 Task: Change the paper size with "Legal (8.5x14")" in print settings.
Action: Mouse moved to (62, 99)
Screenshot: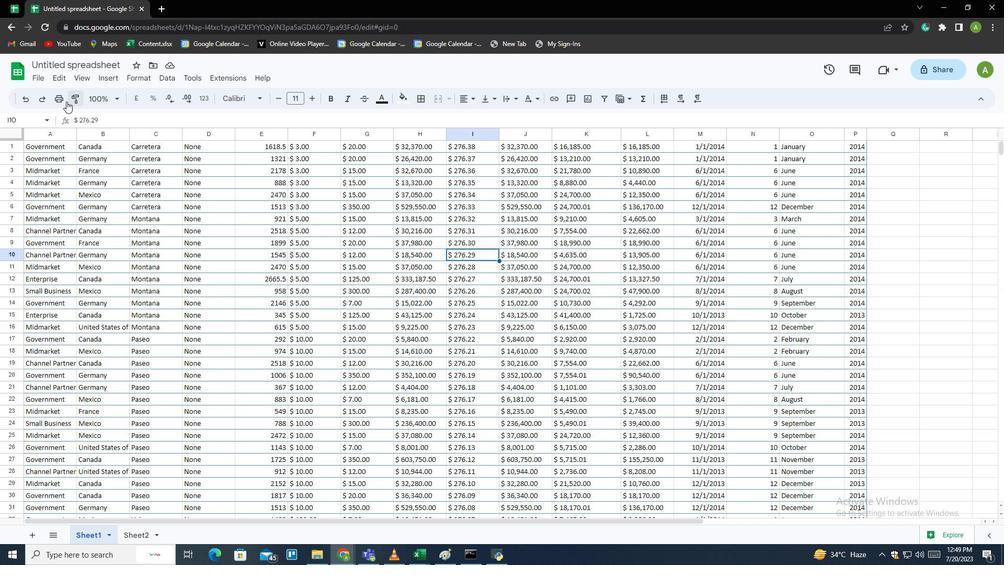
Action: Mouse pressed left at (62, 99)
Screenshot: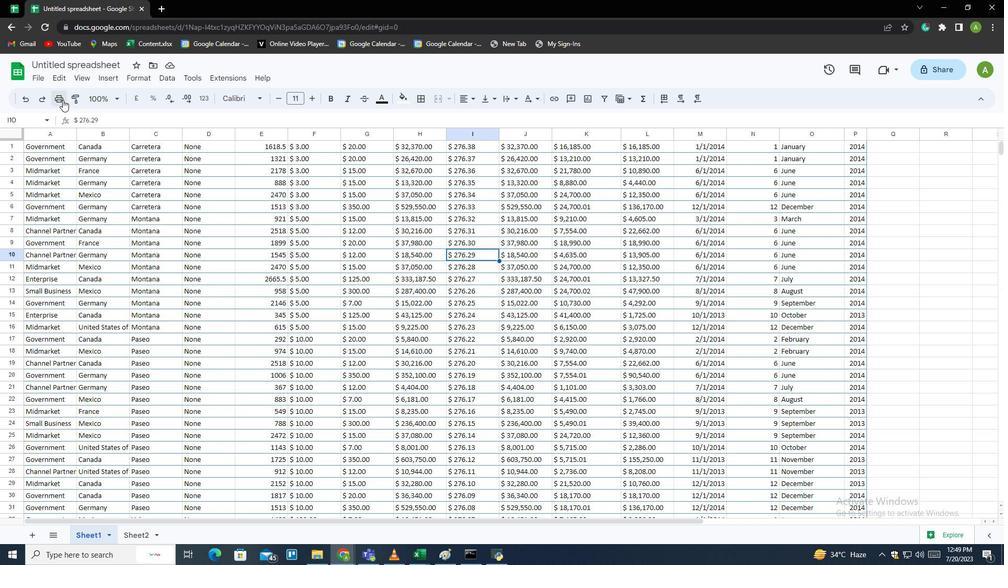 
Action: Mouse moved to (966, 169)
Screenshot: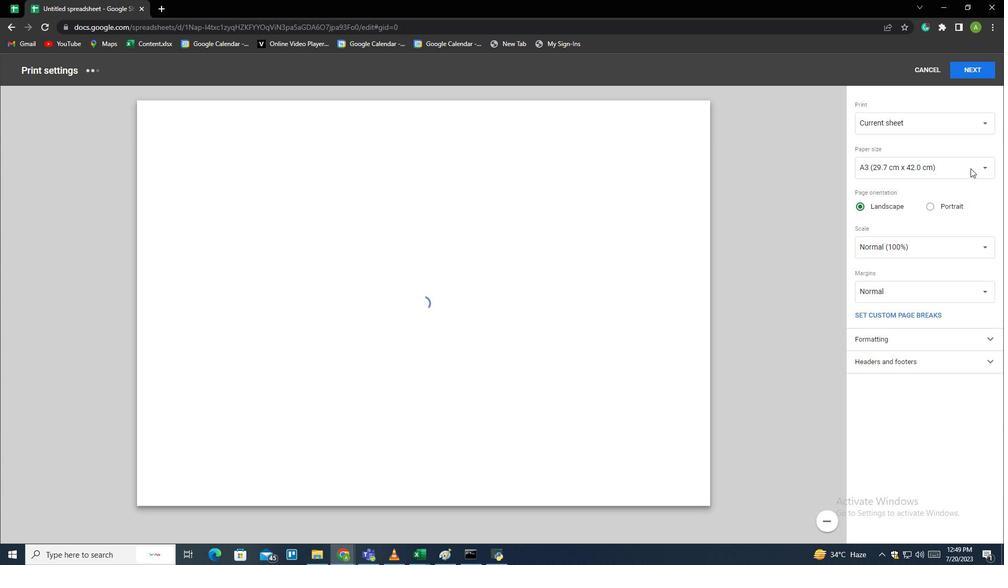 
Action: Mouse pressed left at (966, 169)
Screenshot: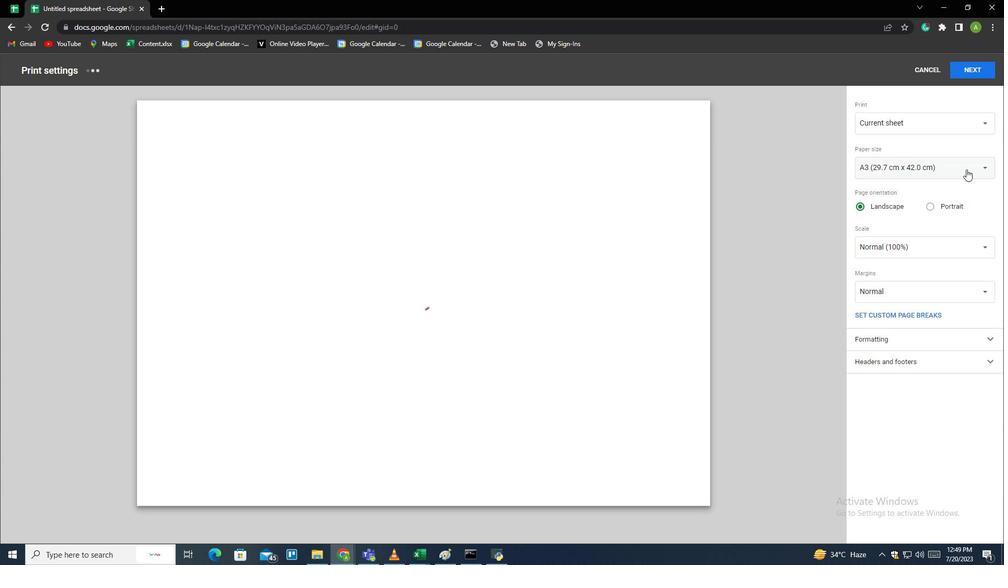 
Action: Mouse moved to (900, 96)
Screenshot: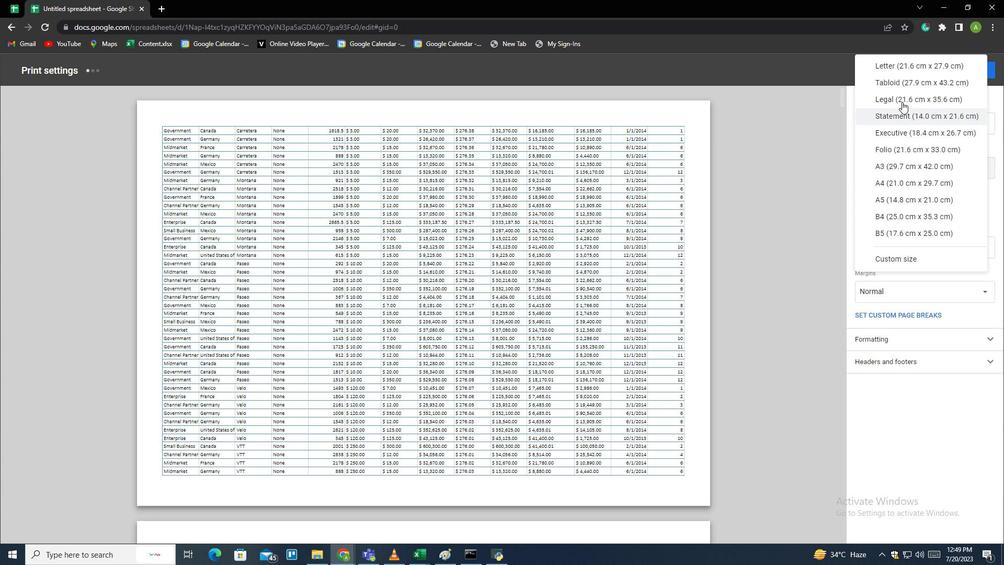 
Action: Mouse pressed left at (900, 96)
Screenshot: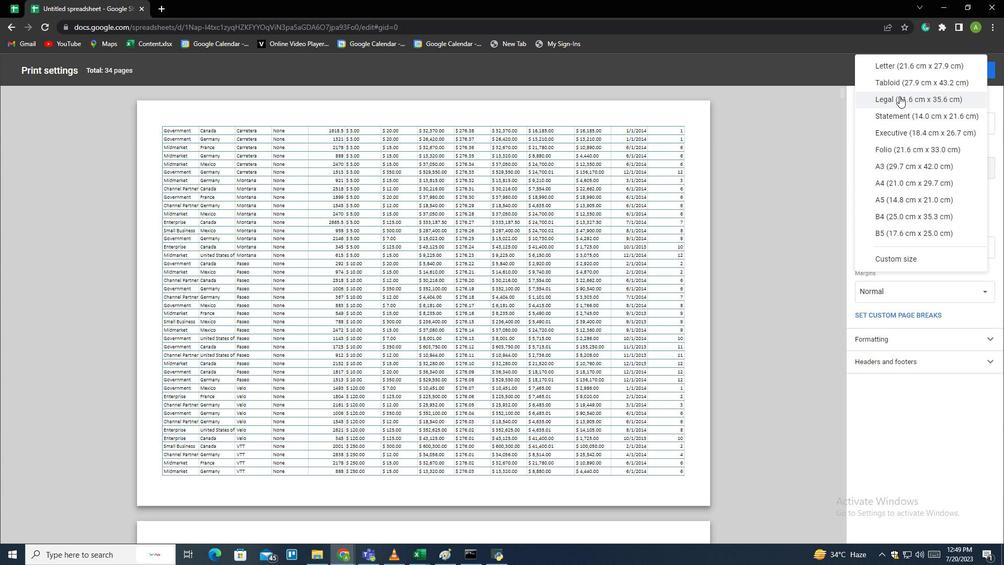 
Action: Mouse moved to (742, 319)
Screenshot: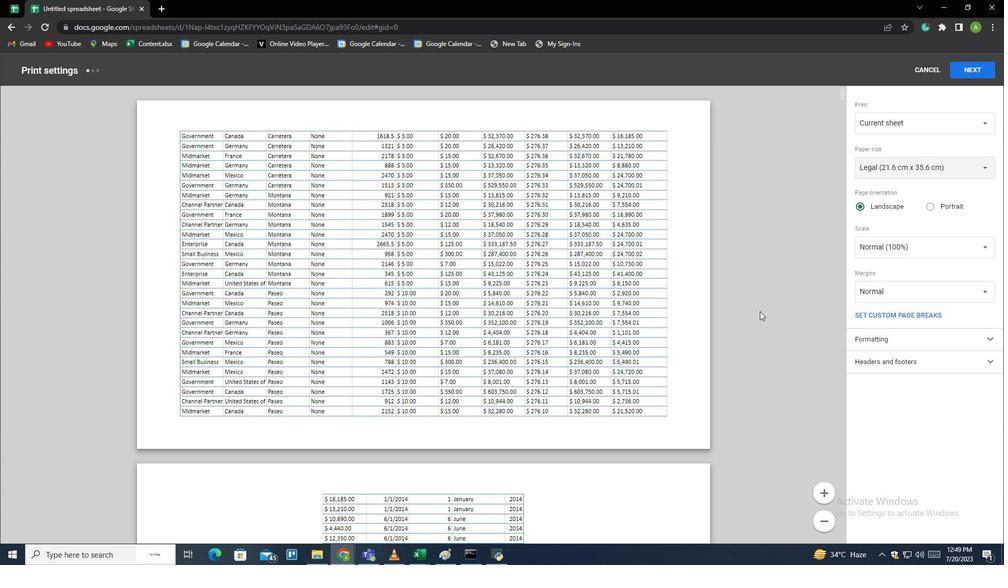 
